 Task: Open the "Customize your scheduling page links" article.
Action: Mouse moved to (757, 68)
Screenshot: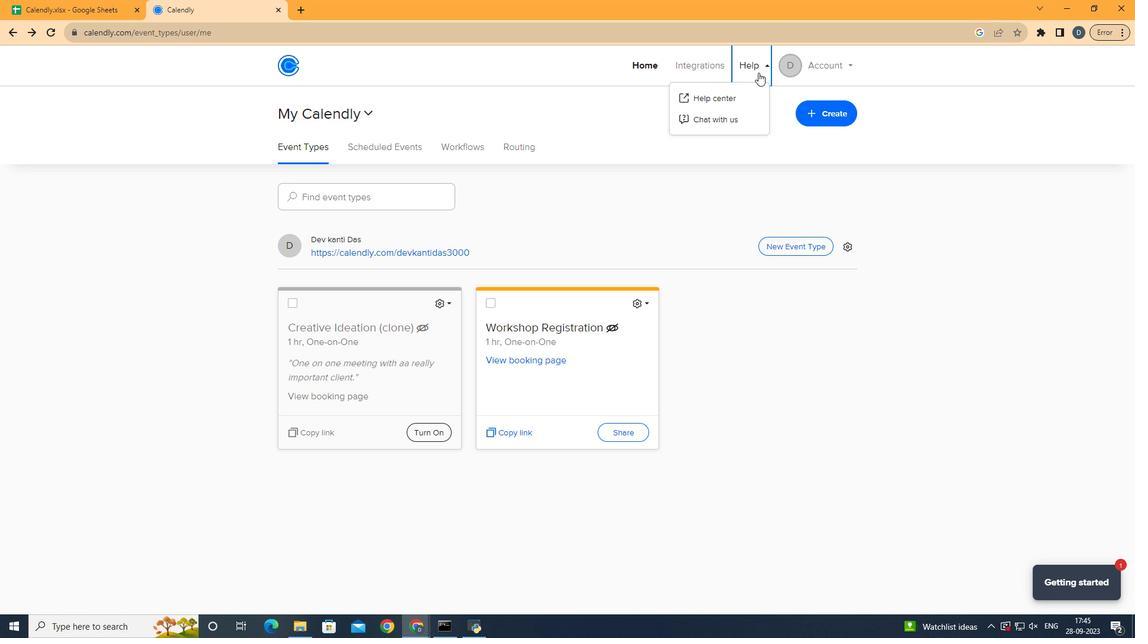 
Action: Mouse pressed left at (757, 68)
Screenshot: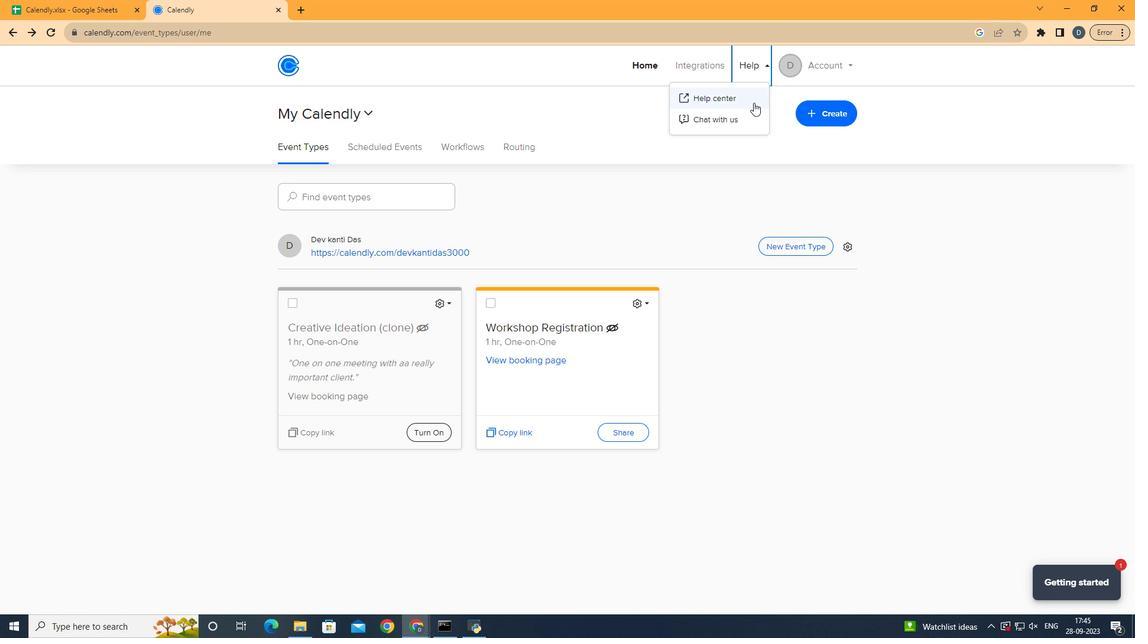 
Action: Mouse moved to (754, 103)
Screenshot: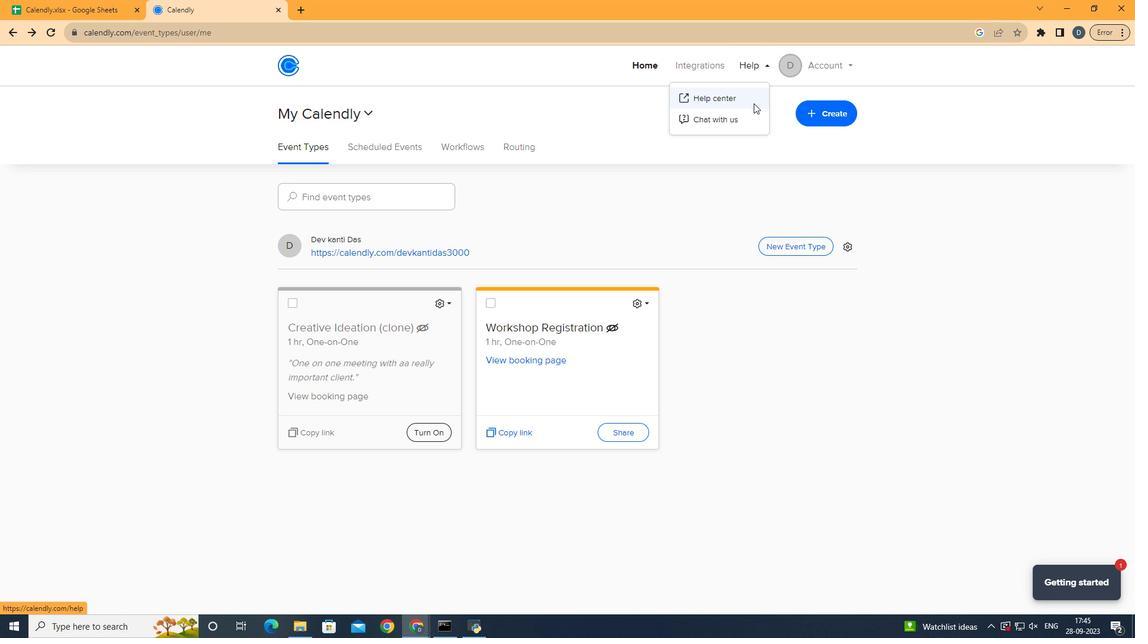 
Action: Mouse pressed left at (754, 103)
Screenshot: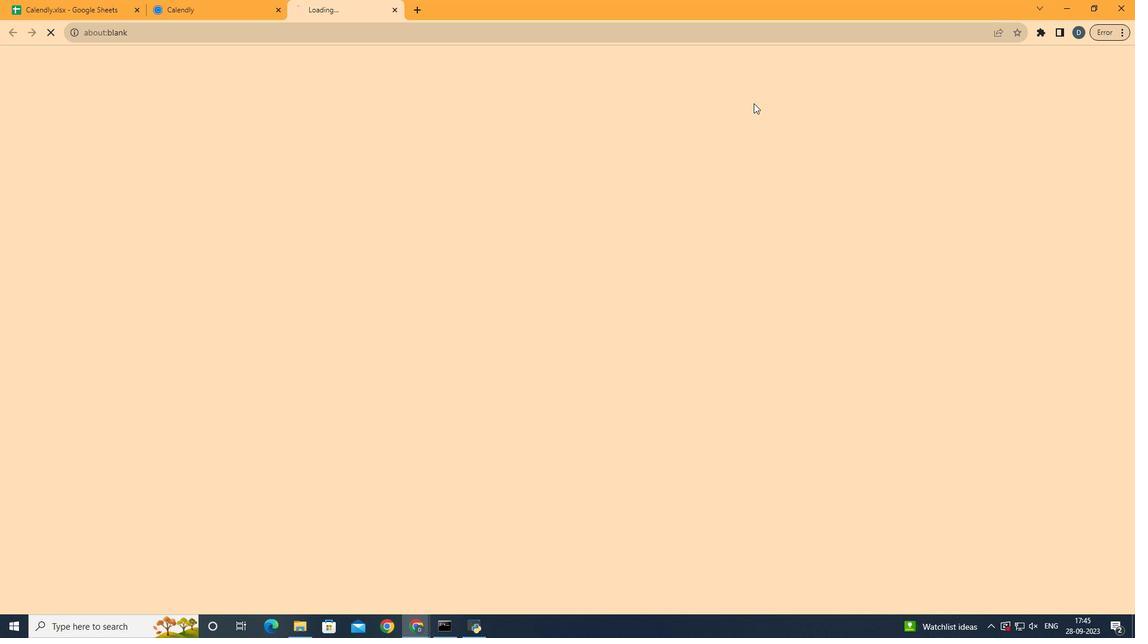 
Action: Mouse moved to (682, 296)
Screenshot: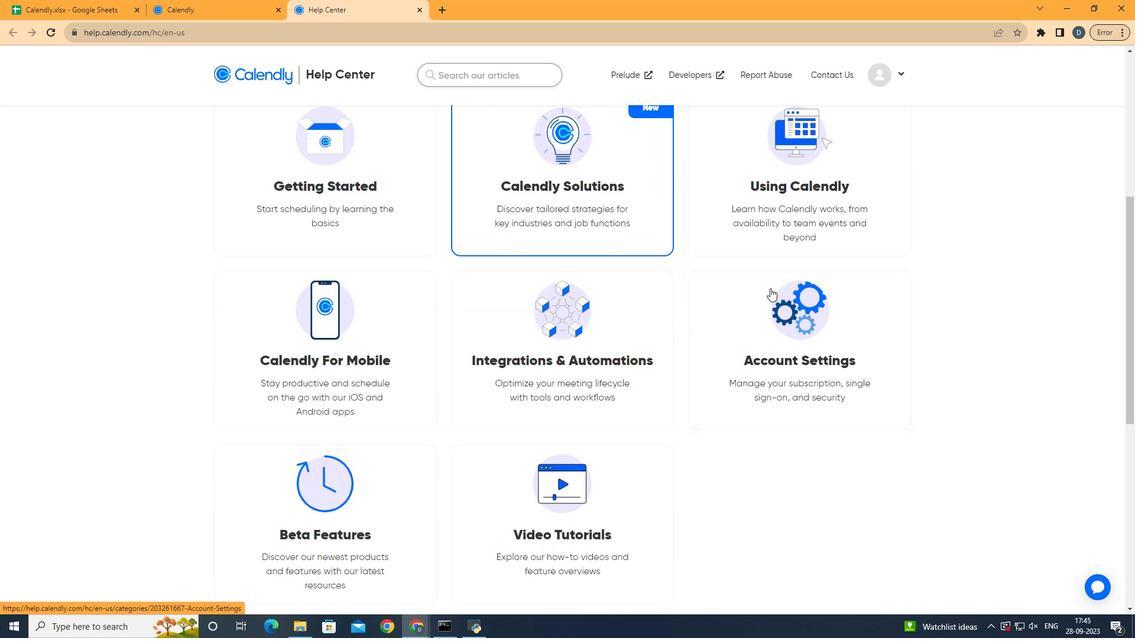 
Action: Mouse scrolled (682, 296) with delta (0, 0)
Screenshot: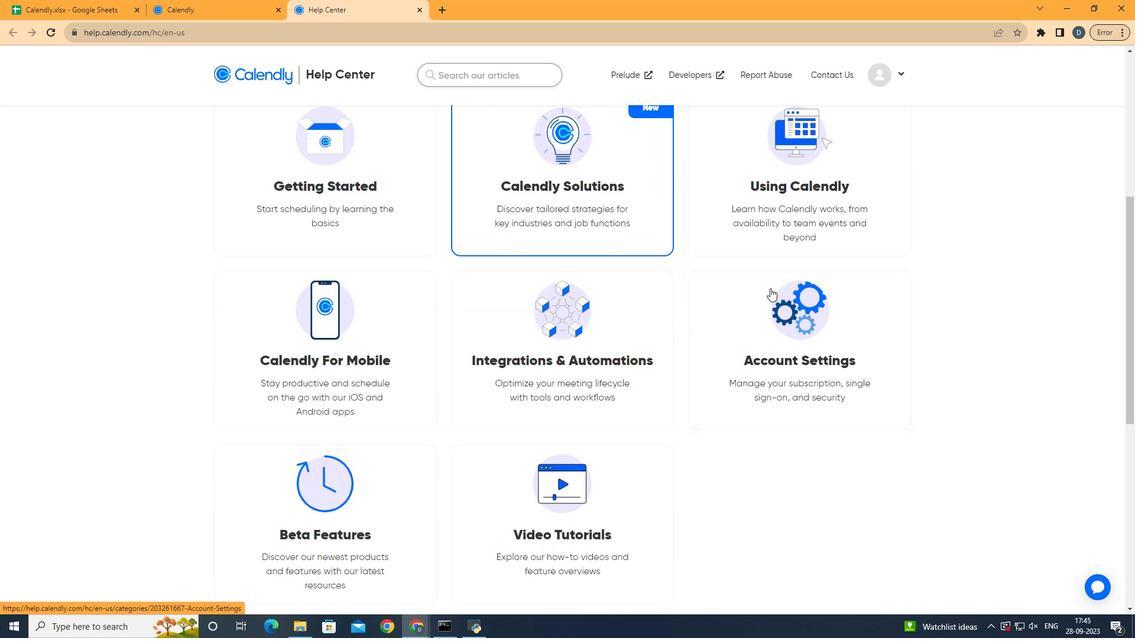 
Action: Mouse moved to (696, 292)
Screenshot: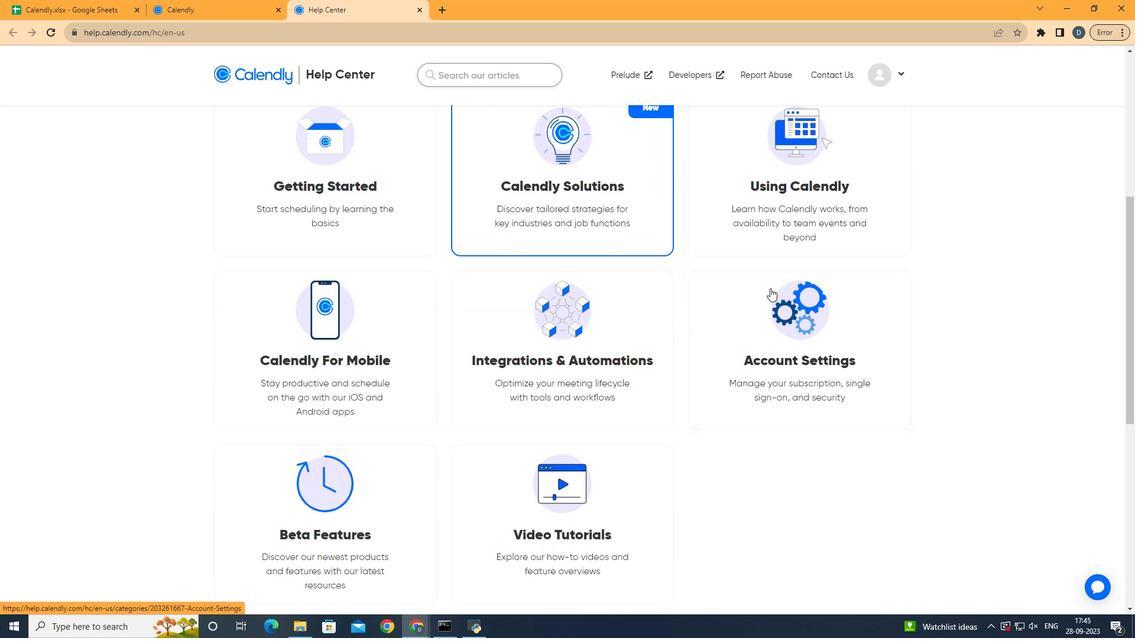 
Action: Mouse scrolled (696, 292) with delta (0, 0)
Screenshot: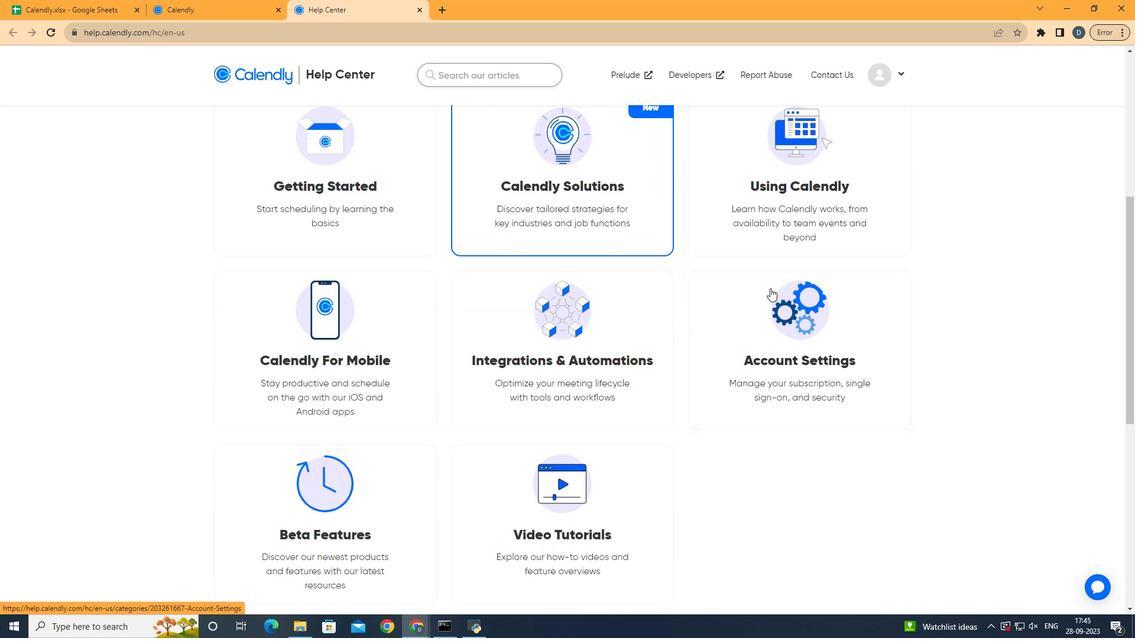
Action: Mouse moved to (708, 292)
Screenshot: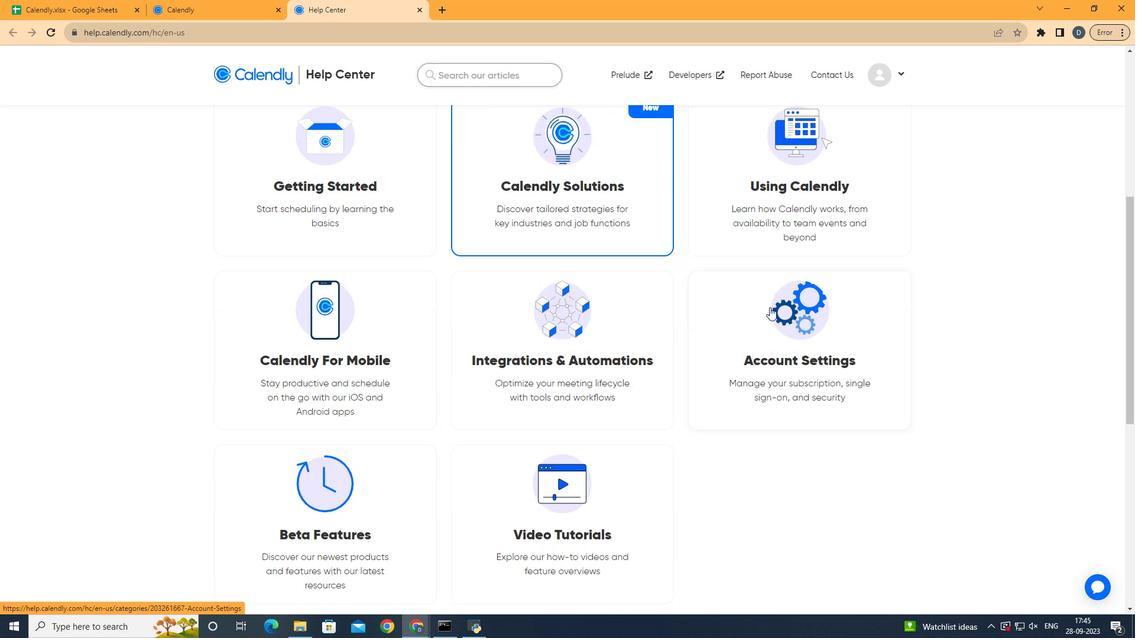 
Action: Mouse scrolled (708, 292) with delta (0, 0)
Screenshot: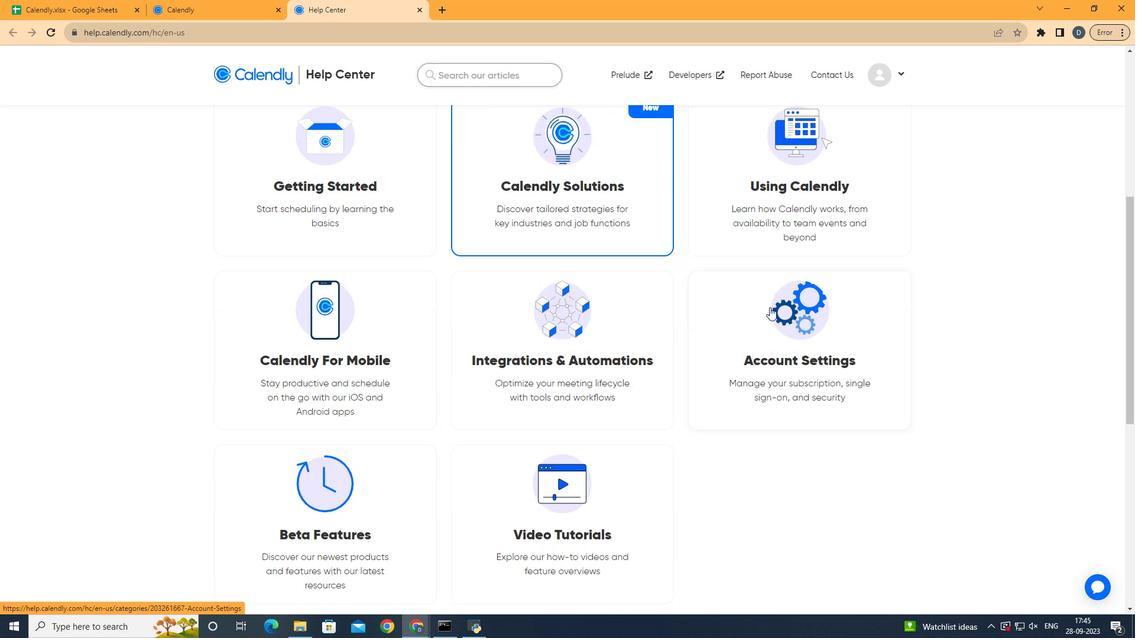 
Action: Mouse moved to (722, 290)
Screenshot: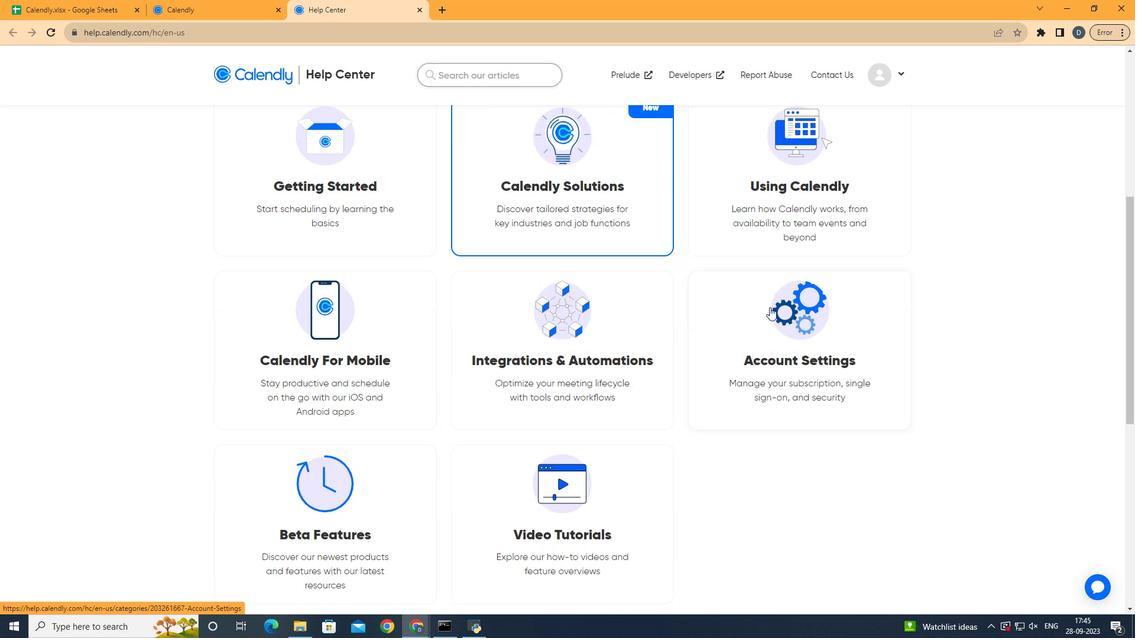 
Action: Mouse scrolled (722, 290) with delta (0, 0)
Screenshot: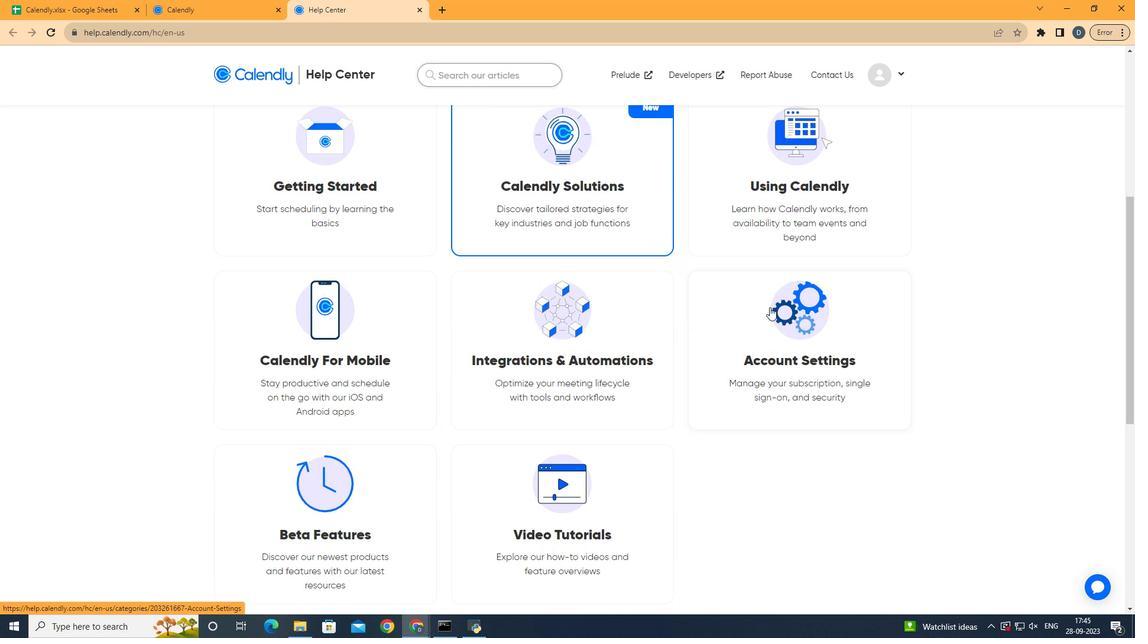 
Action: Mouse moved to (729, 290)
Screenshot: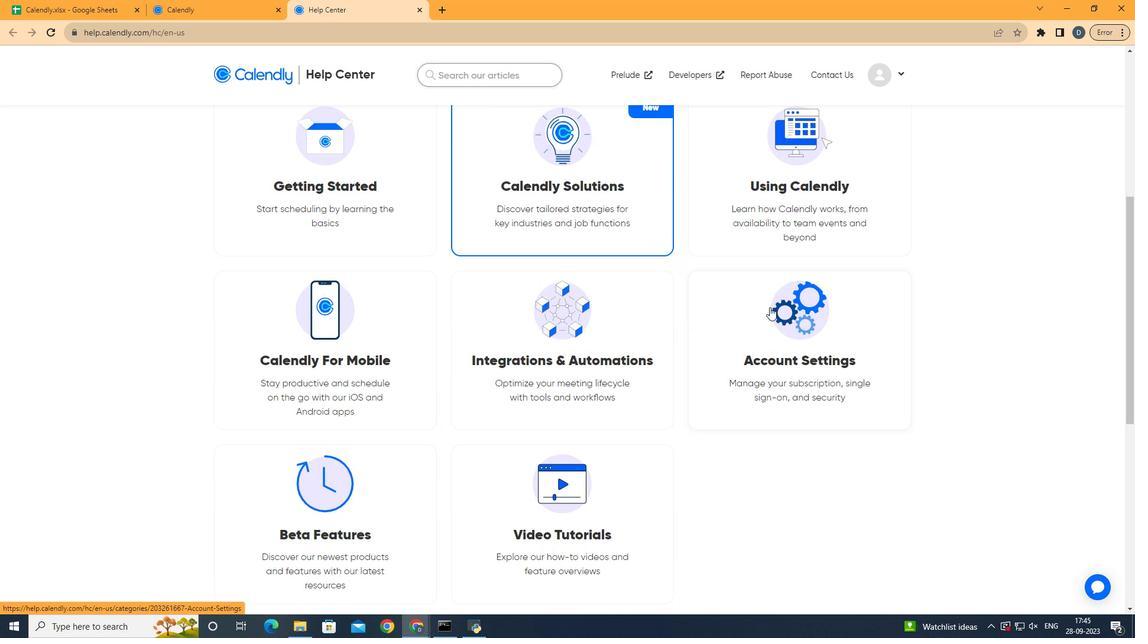 
Action: Mouse scrolled (729, 290) with delta (0, 0)
Screenshot: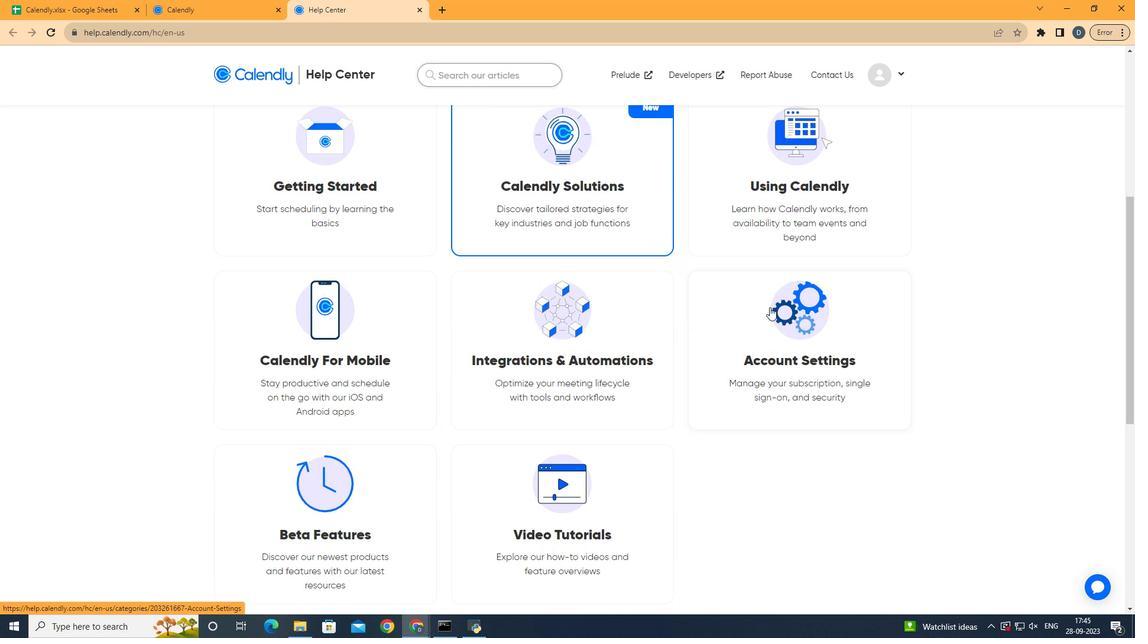 
Action: Mouse moved to (746, 292)
Screenshot: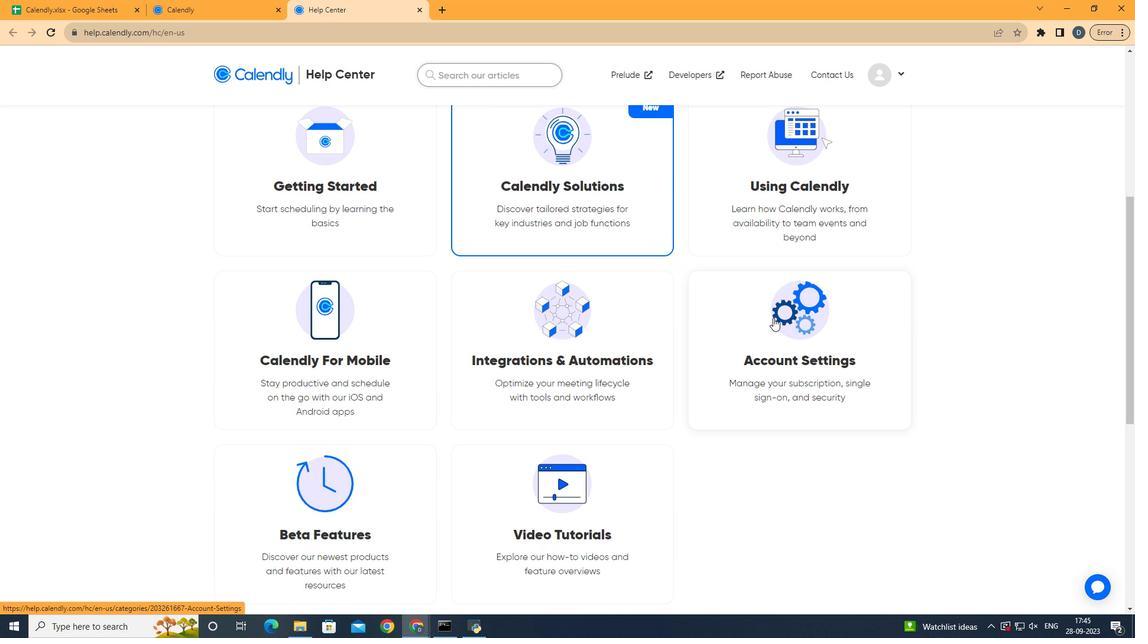 
Action: Mouse scrolled (746, 291) with delta (0, 0)
Screenshot: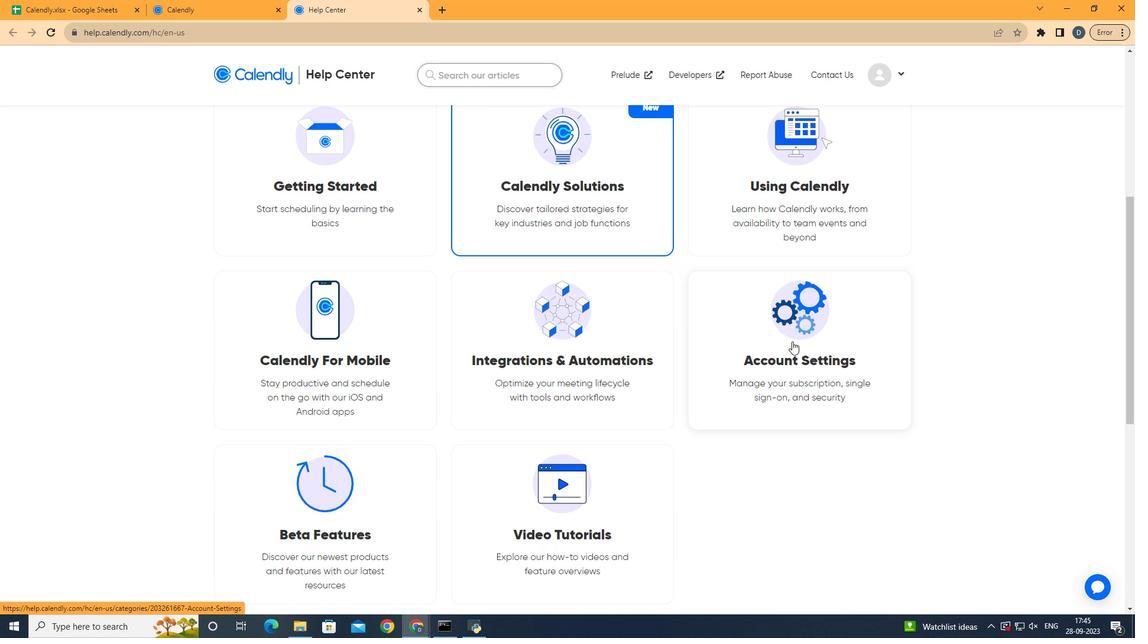 
Action: Mouse moved to (796, 345)
Screenshot: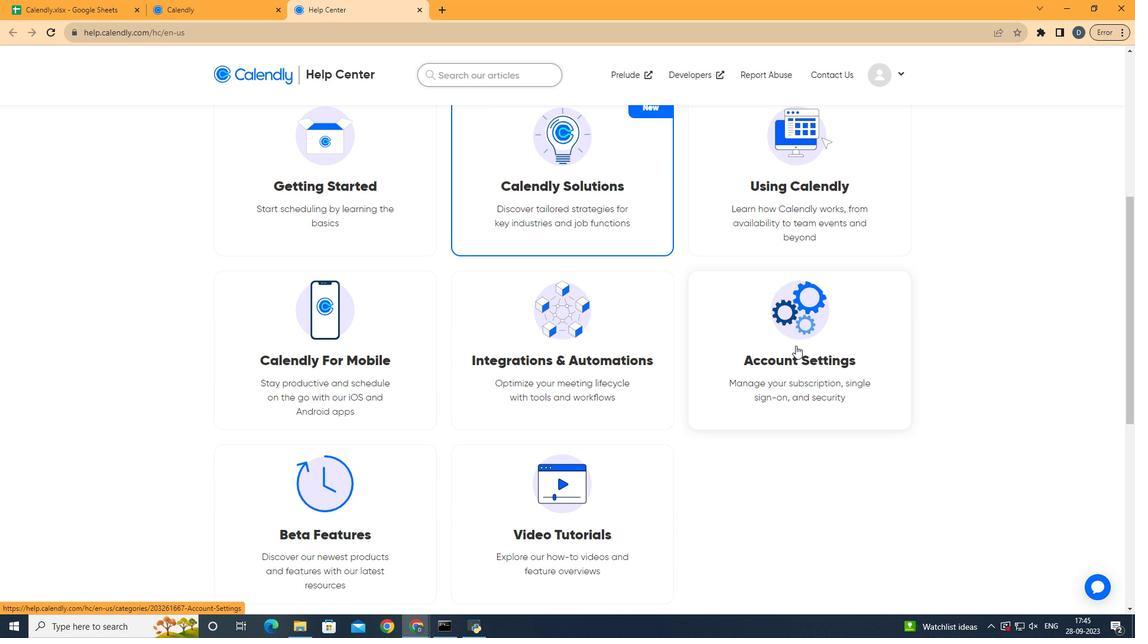 
Action: Mouse pressed left at (796, 345)
Screenshot: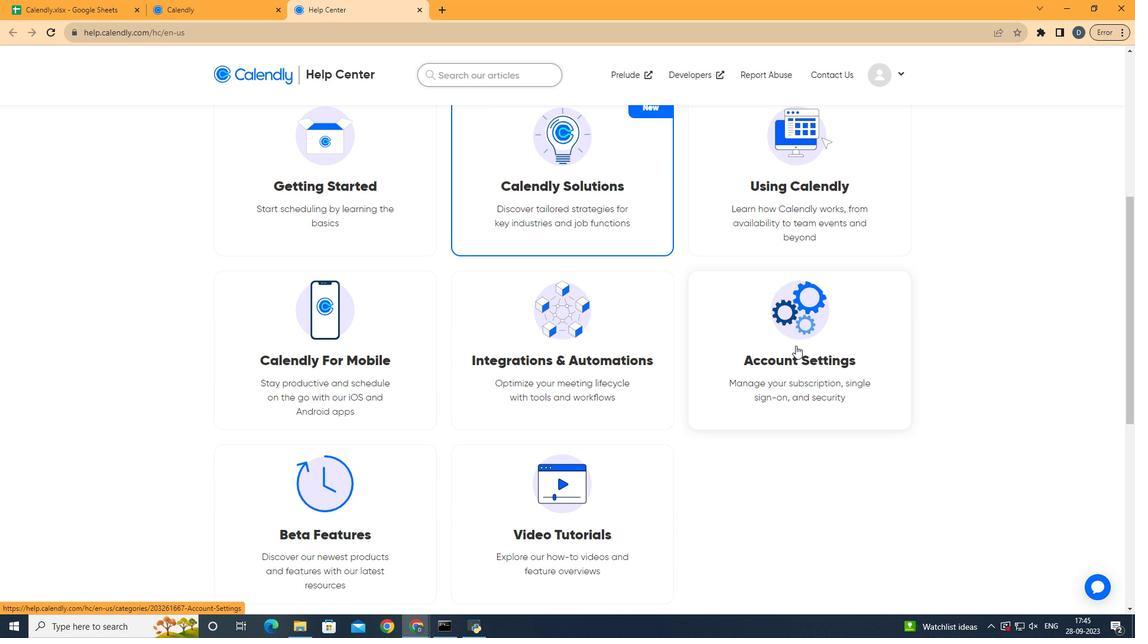 
Action: Mouse moved to (708, 298)
Screenshot: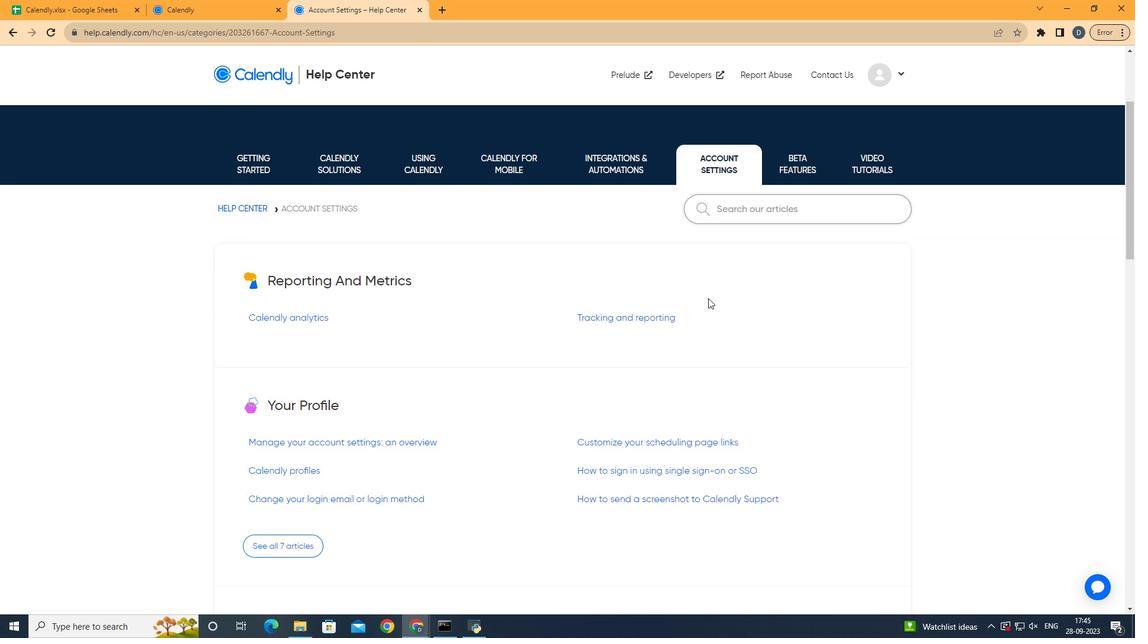 
Action: Mouse scrolled (708, 298) with delta (0, 0)
Screenshot: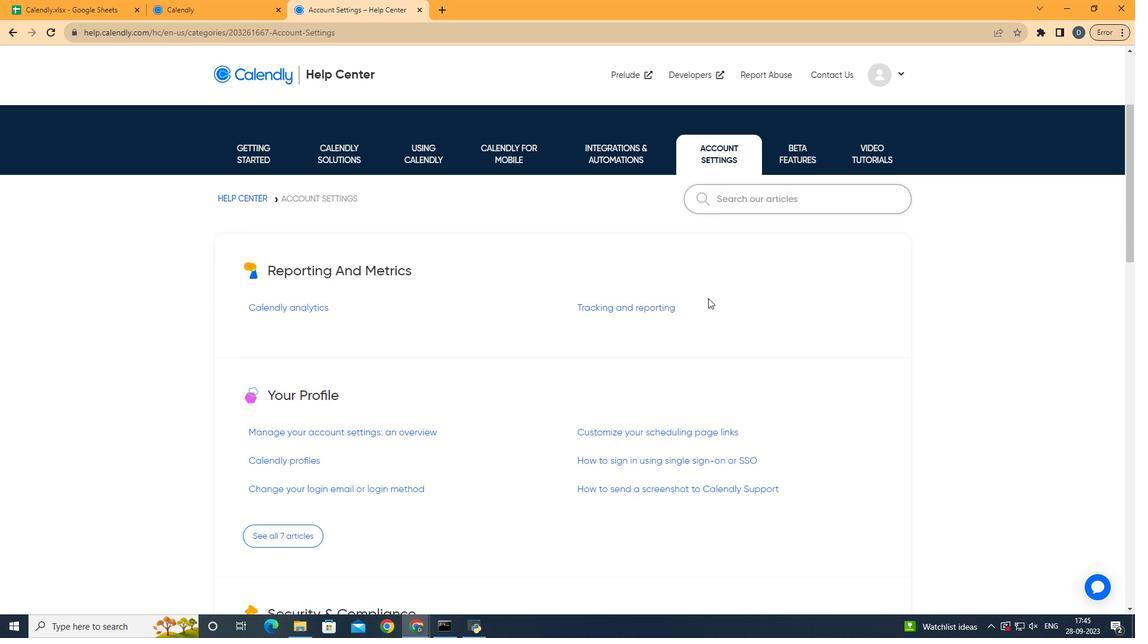 
Action: Mouse scrolled (708, 298) with delta (0, 0)
Screenshot: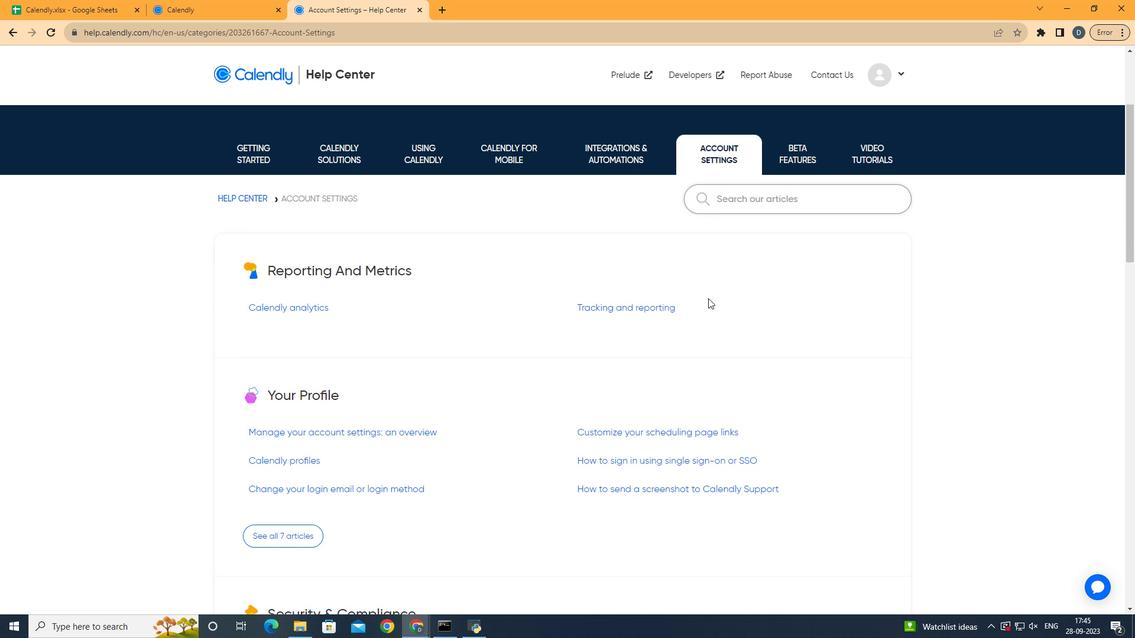 
Action: Mouse scrolled (708, 298) with delta (0, 0)
Screenshot: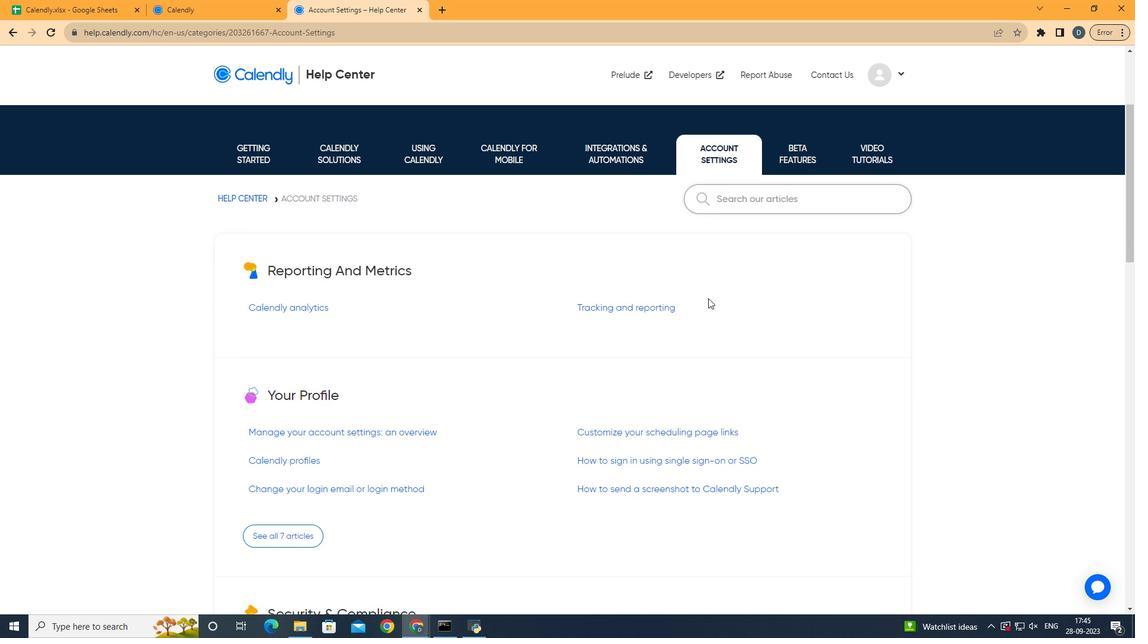 
Action: Mouse scrolled (708, 298) with delta (0, 0)
Screenshot: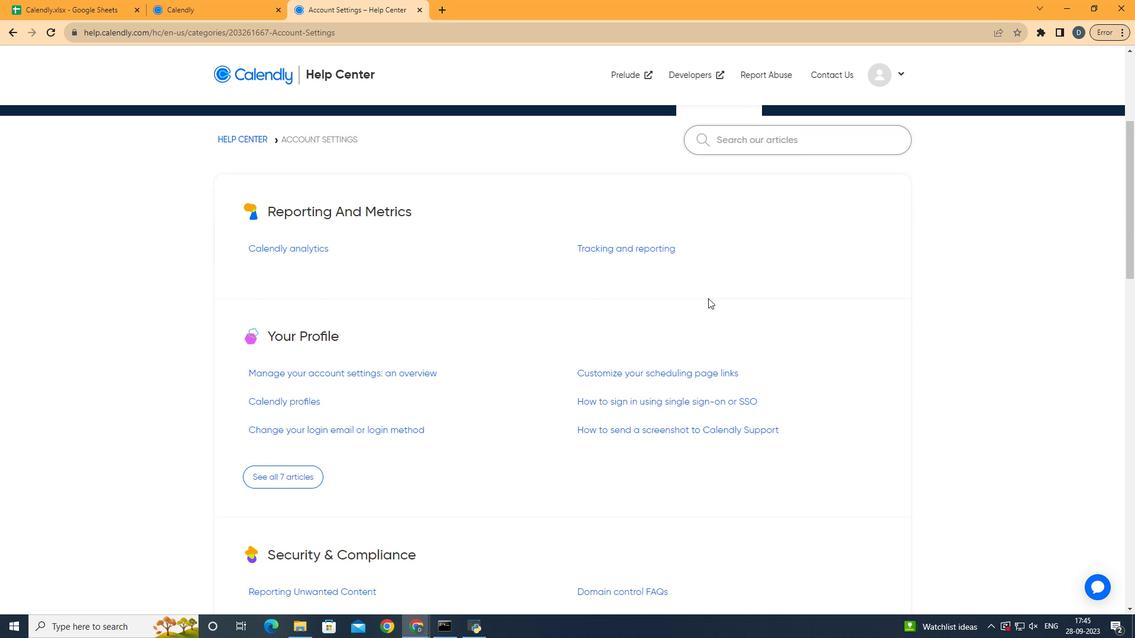 
Action: Mouse scrolled (708, 298) with delta (0, 0)
Screenshot: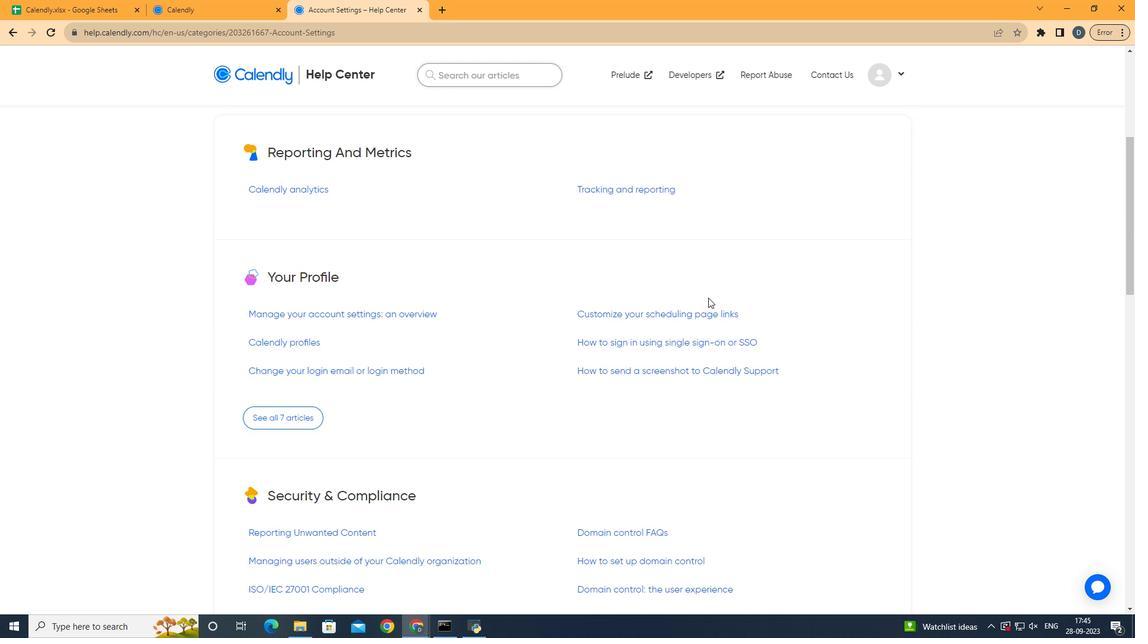 
Action: Mouse moved to (632, 326)
Screenshot: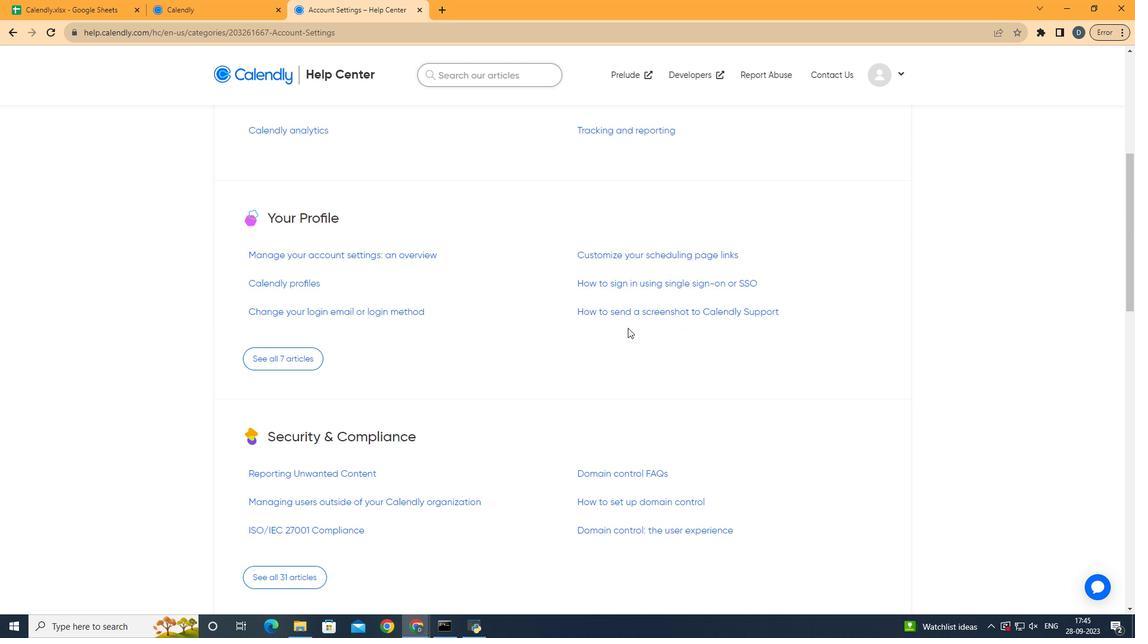 
Action: Mouse scrolled (632, 325) with delta (0, 0)
Screenshot: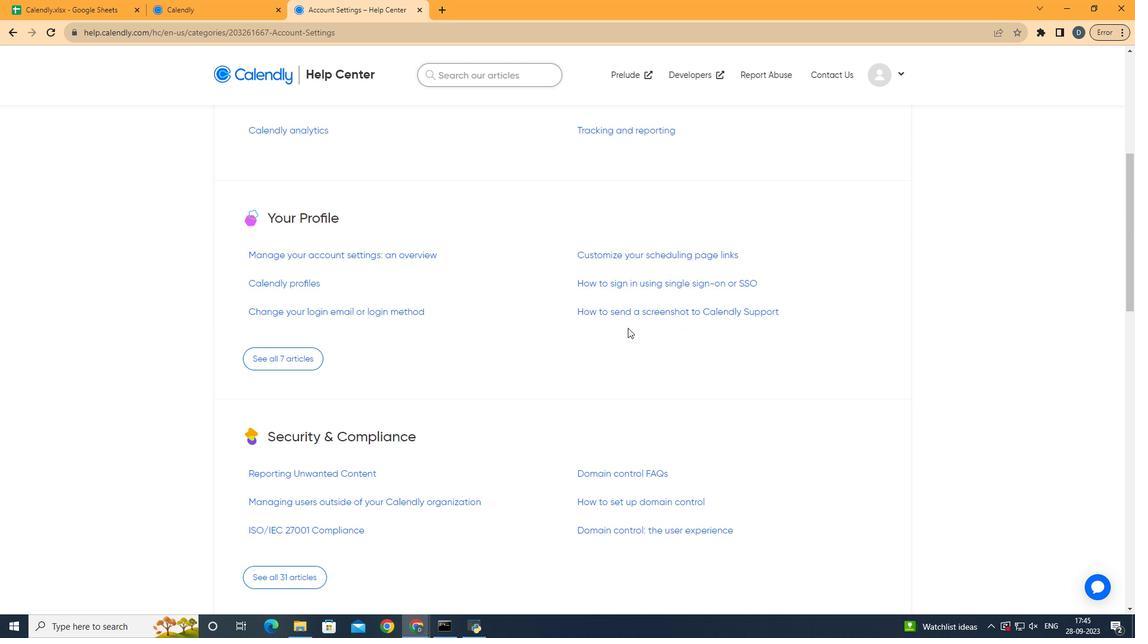 
Action: Mouse moved to (620, 256)
Screenshot: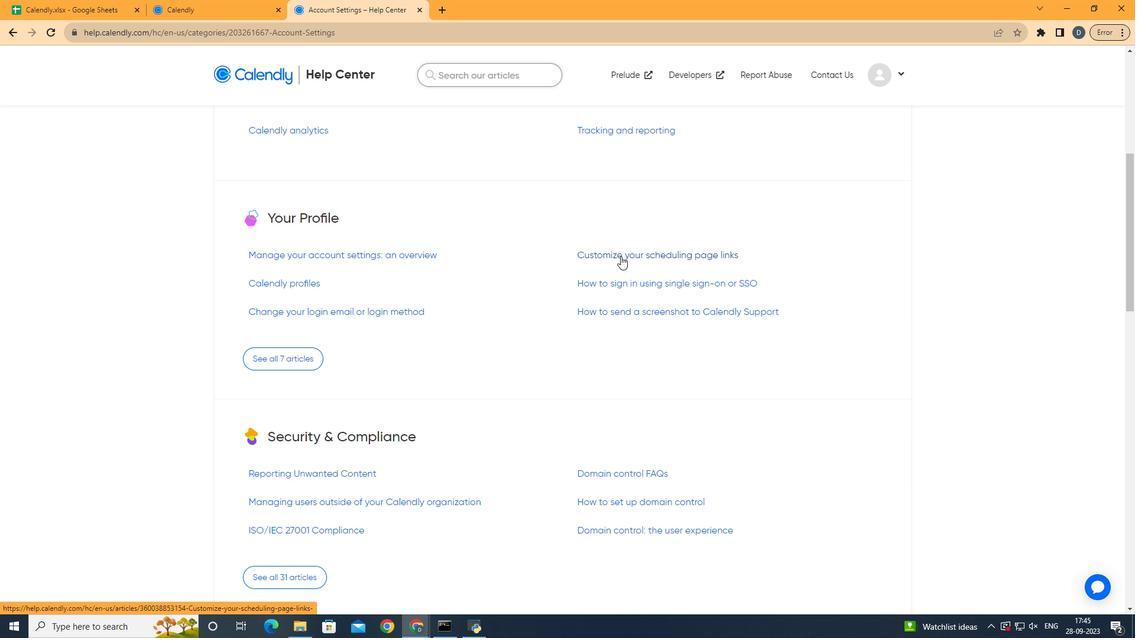 
Action: Mouse pressed left at (620, 256)
Screenshot: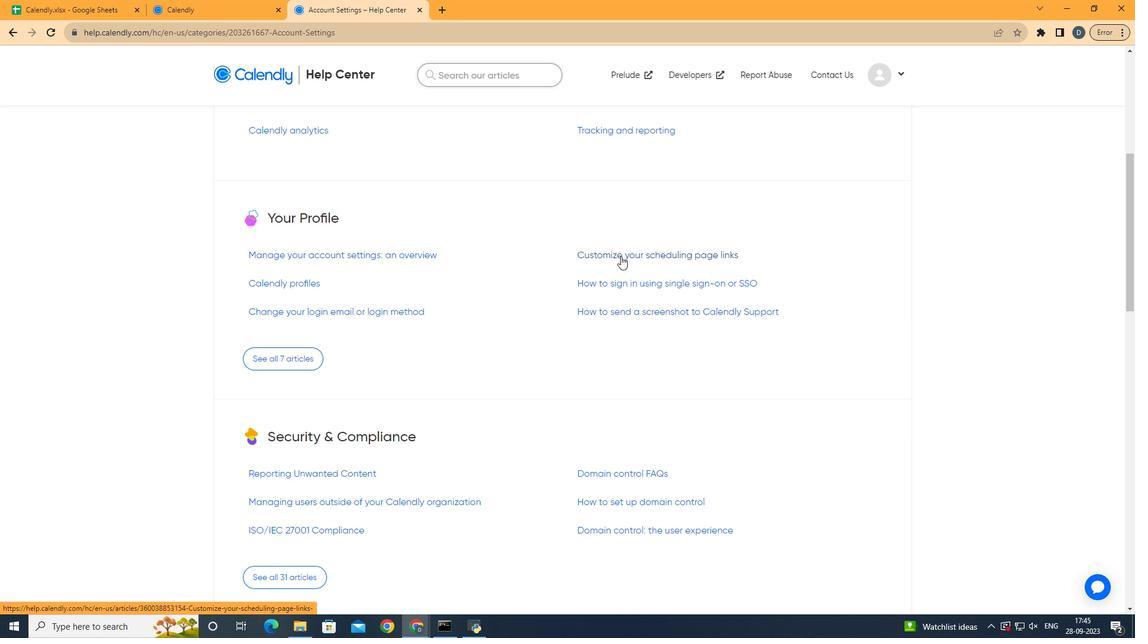 
Action: Mouse scrolled (620, 256) with delta (0, 0)
Screenshot: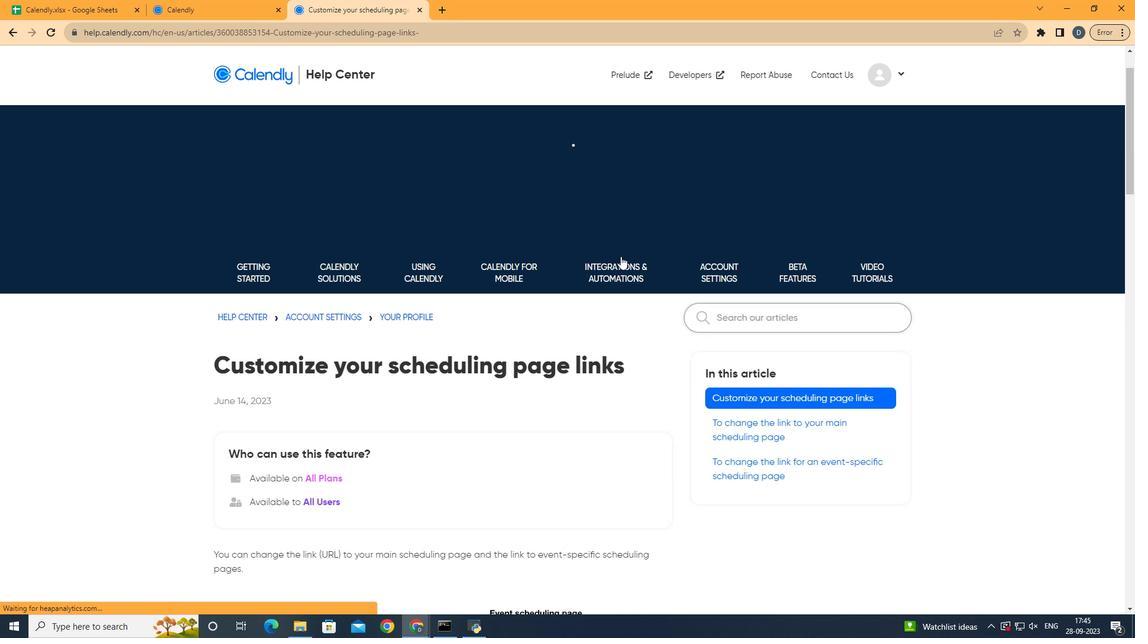 
Action: Mouse scrolled (620, 256) with delta (0, 0)
Screenshot: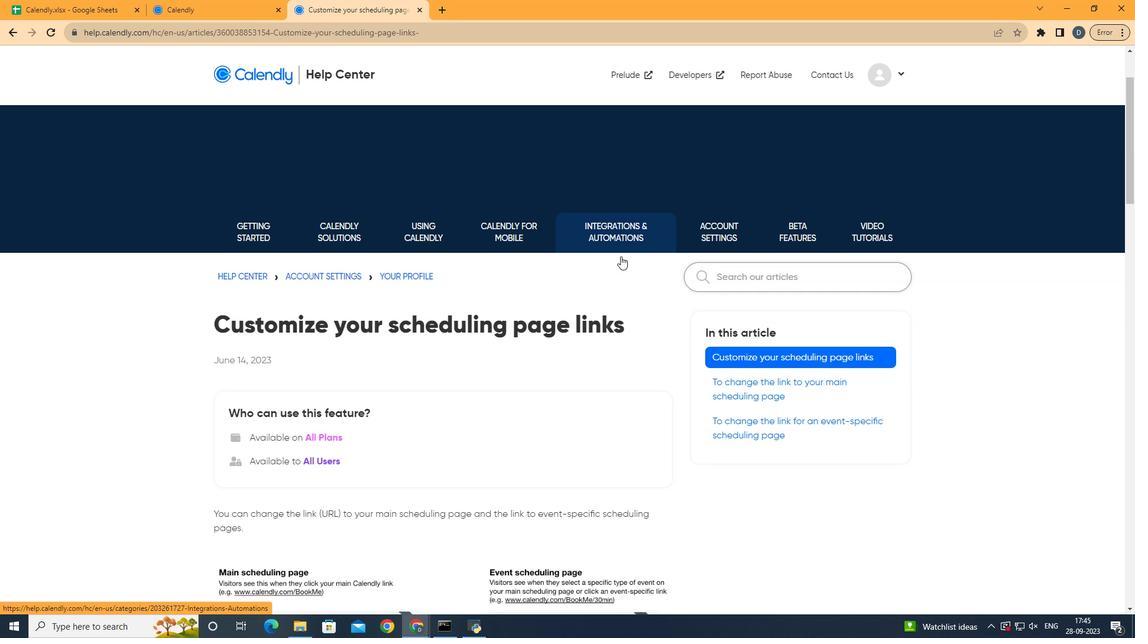 
Action: Mouse scrolled (620, 256) with delta (0, 0)
Screenshot: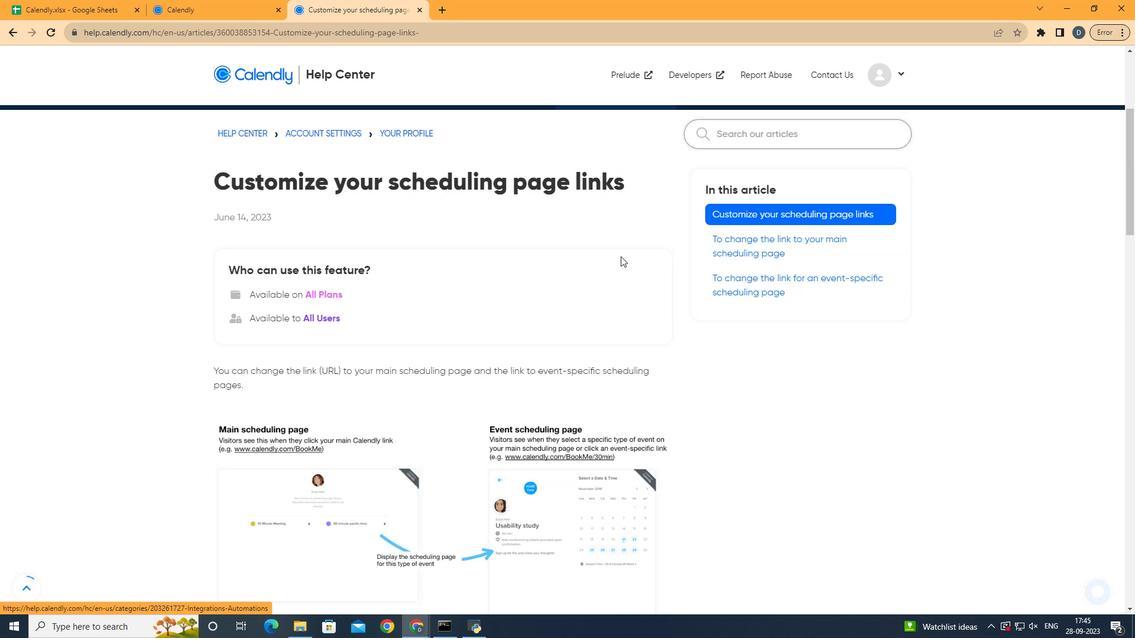 
Action: Mouse scrolled (620, 256) with delta (0, 0)
Screenshot: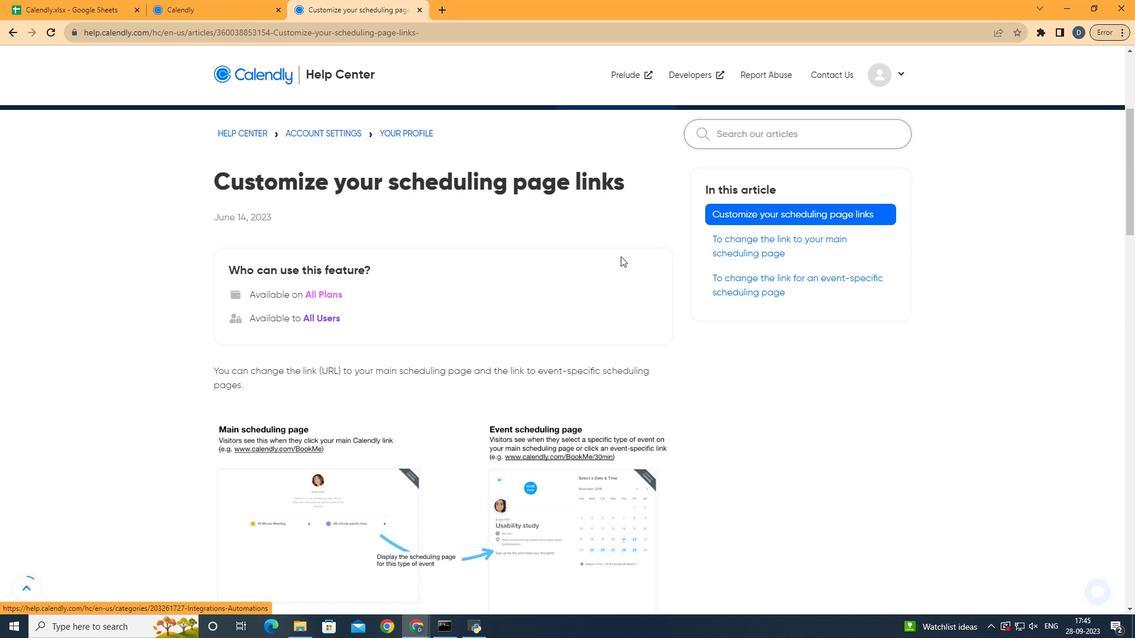 
Action: Mouse scrolled (620, 256) with delta (0, 0)
Screenshot: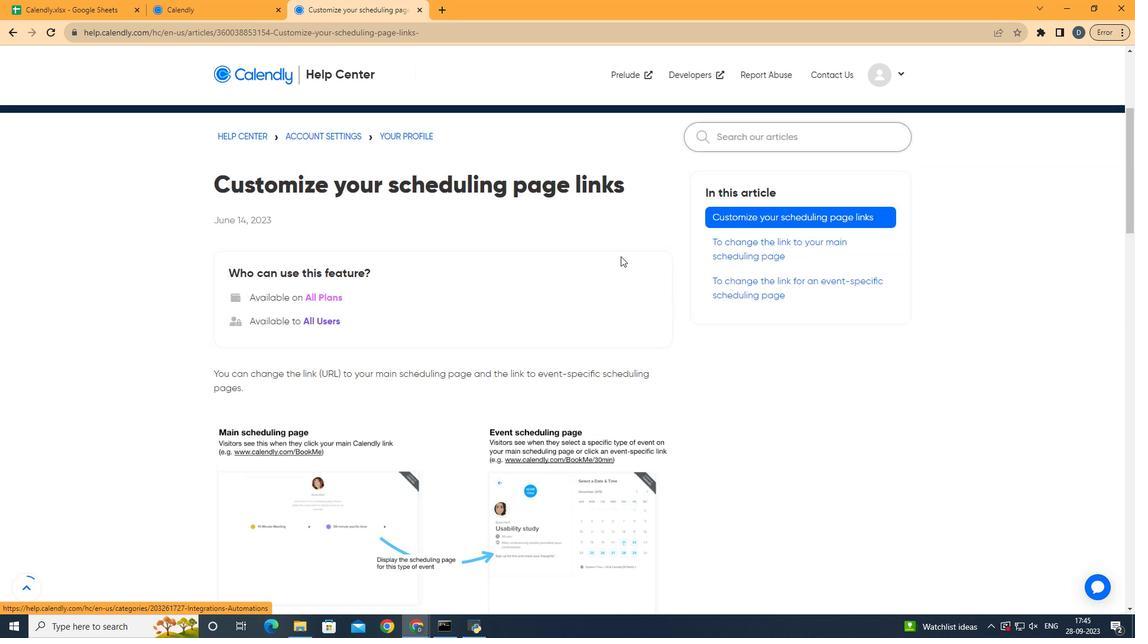 
Action: Mouse scrolled (620, 257) with delta (0, 0)
Screenshot: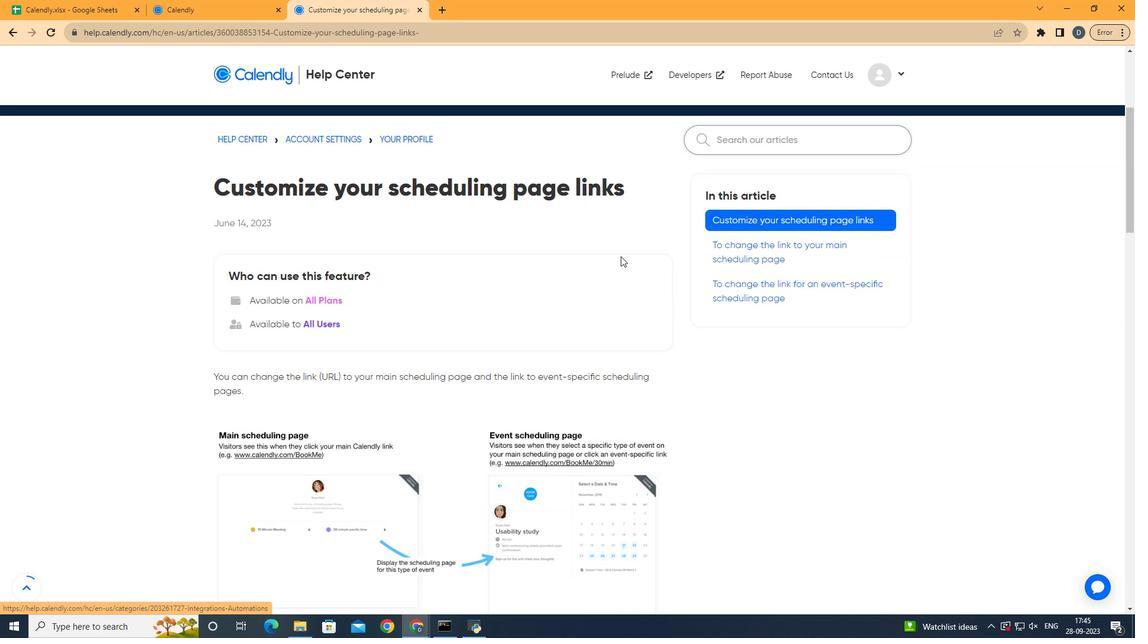 
Action: Mouse scrolled (620, 257) with delta (0, 0)
Screenshot: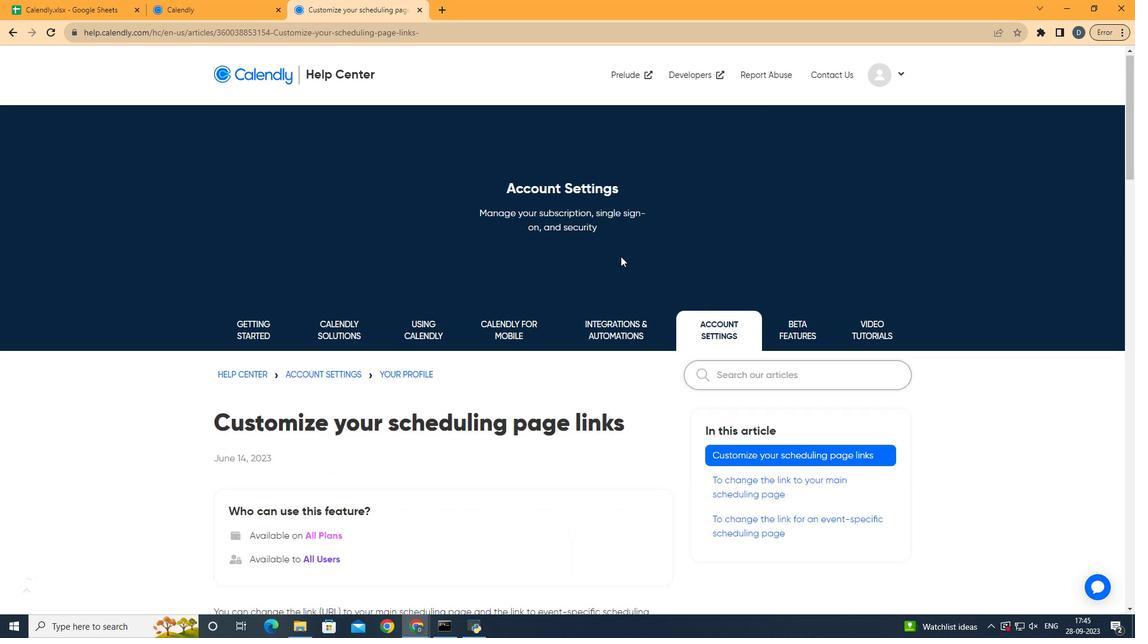 
Action: Mouse scrolled (620, 257) with delta (0, 0)
Screenshot: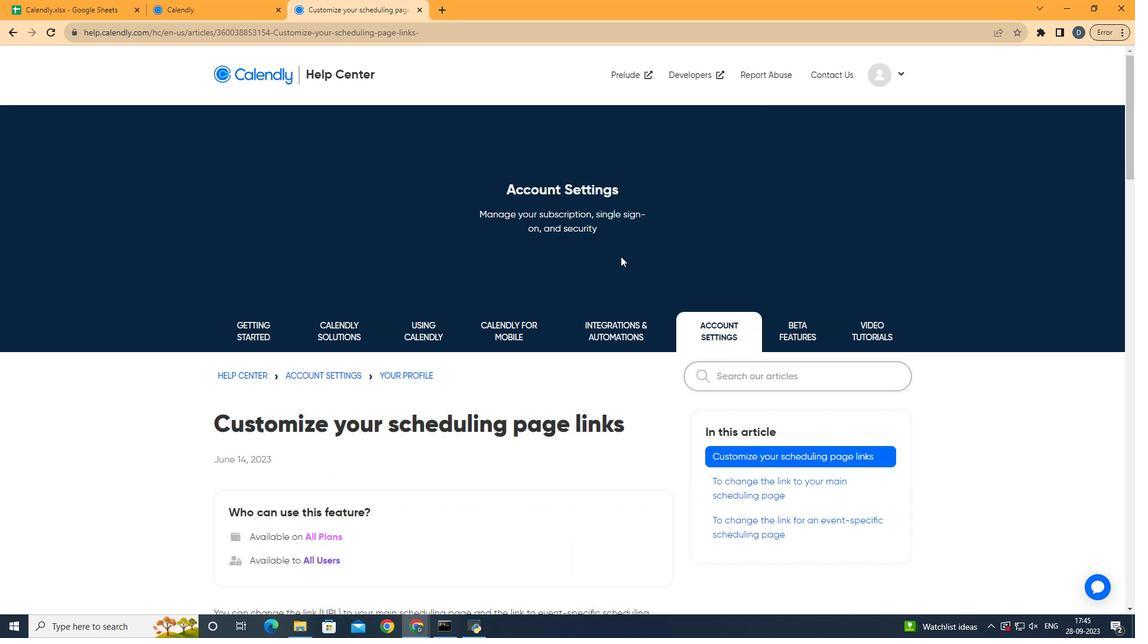 
Action: Mouse scrolled (620, 257) with delta (0, 0)
Screenshot: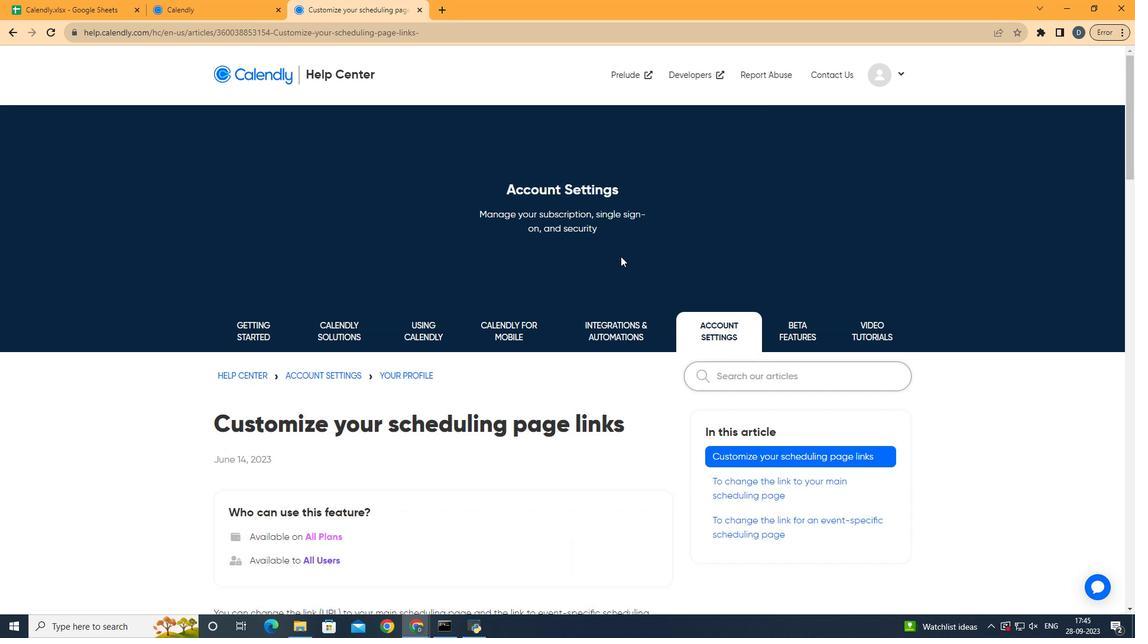 
Action: Mouse scrolled (620, 257) with delta (0, 0)
Screenshot: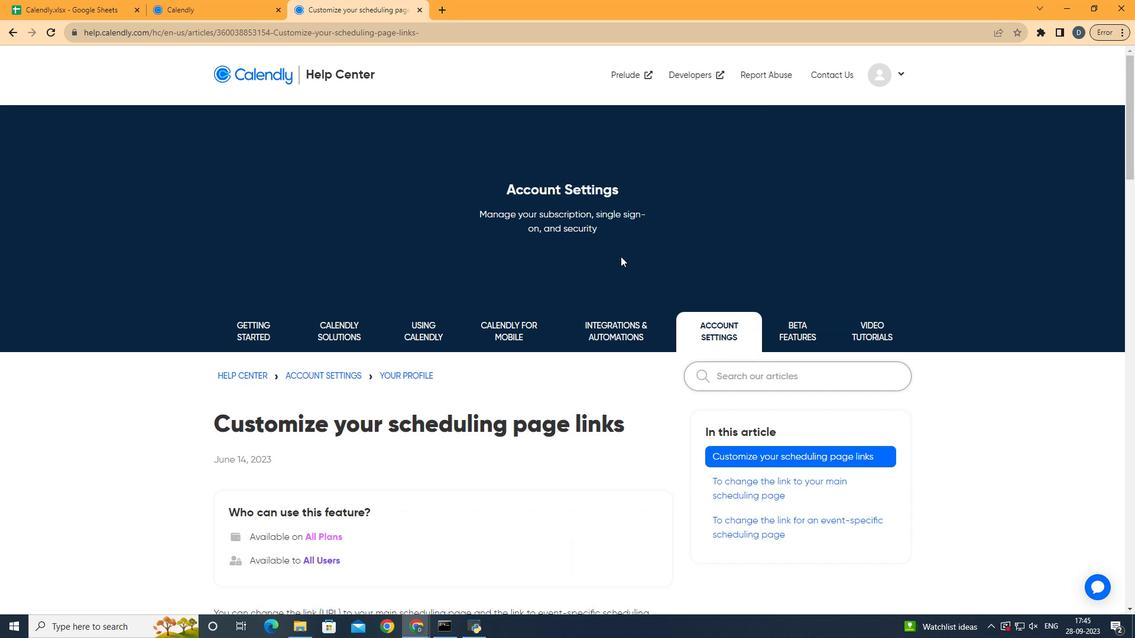 
